 Task: Add Market Corner Vegan Roasted Vegetable Girasoli to the cart.
Action: Mouse moved to (31, 281)
Screenshot: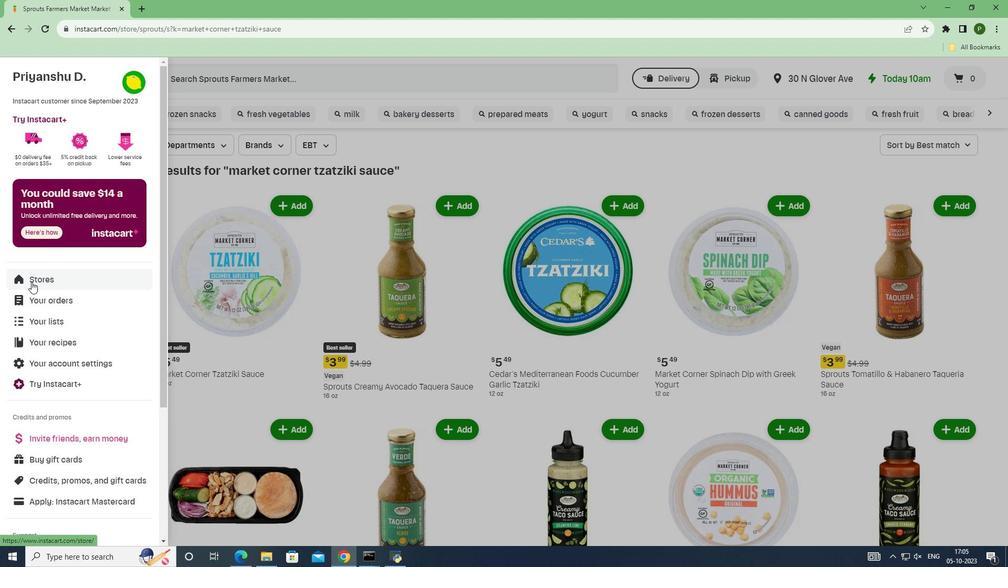 
Action: Mouse pressed left at (31, 281)
Screenshot: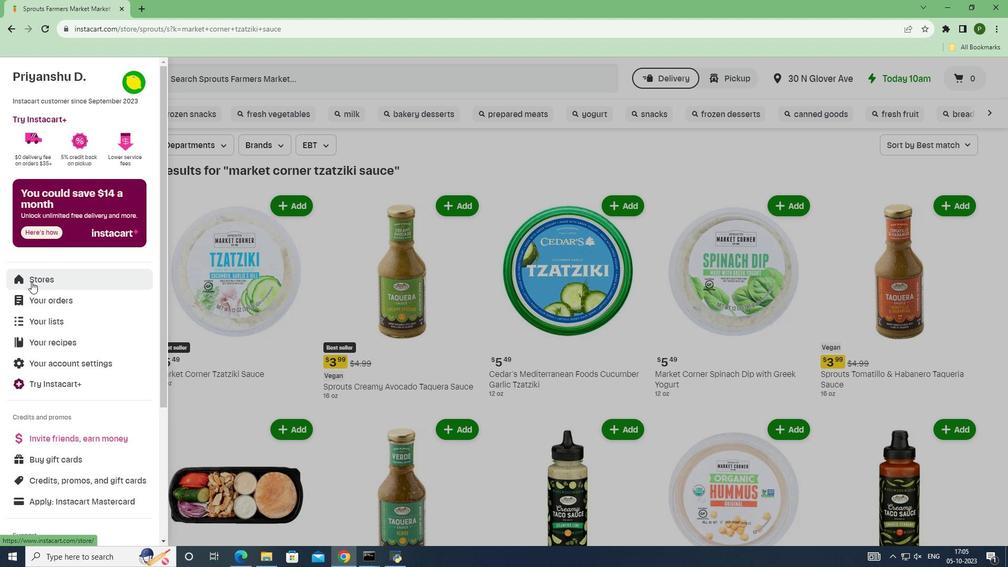 
Action: Mouse moved to (233, 116)
Screenshot: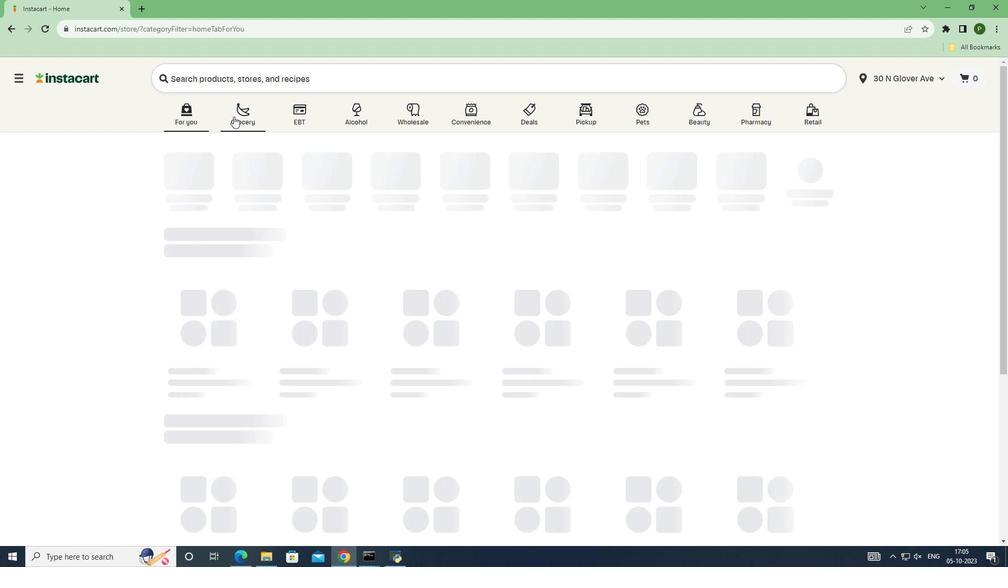 
Action: Mouse pressed left at (233, 116)
Screenshot: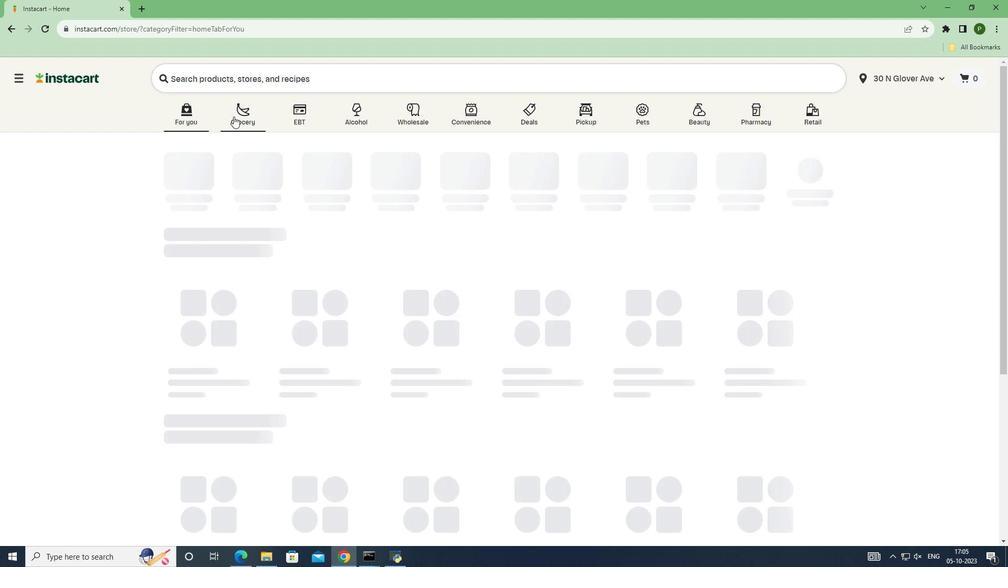 
Action: Mouse moved to (630, 250)
Screenshot: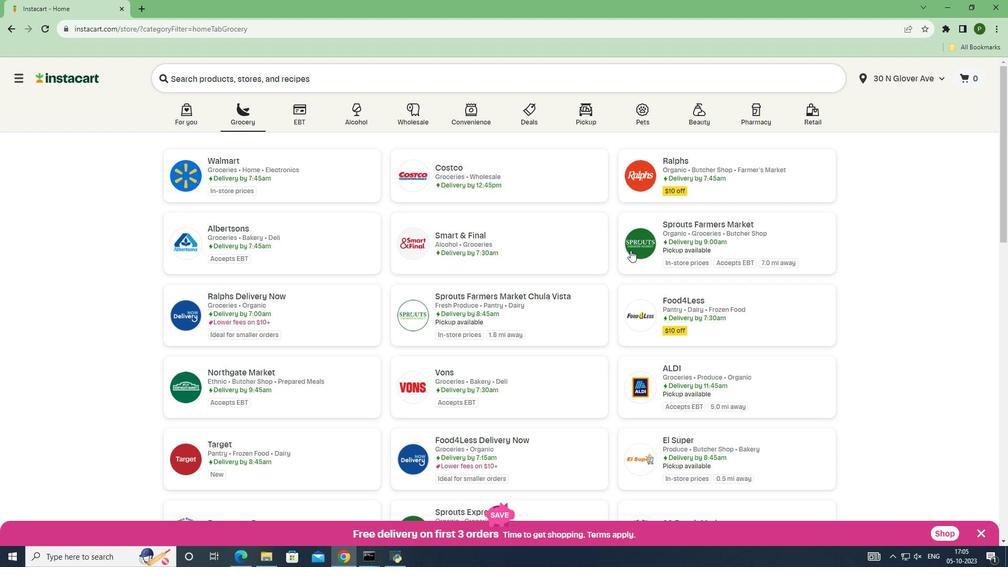 
Action: Mouse pressed left at (630, 250)
Screenshot: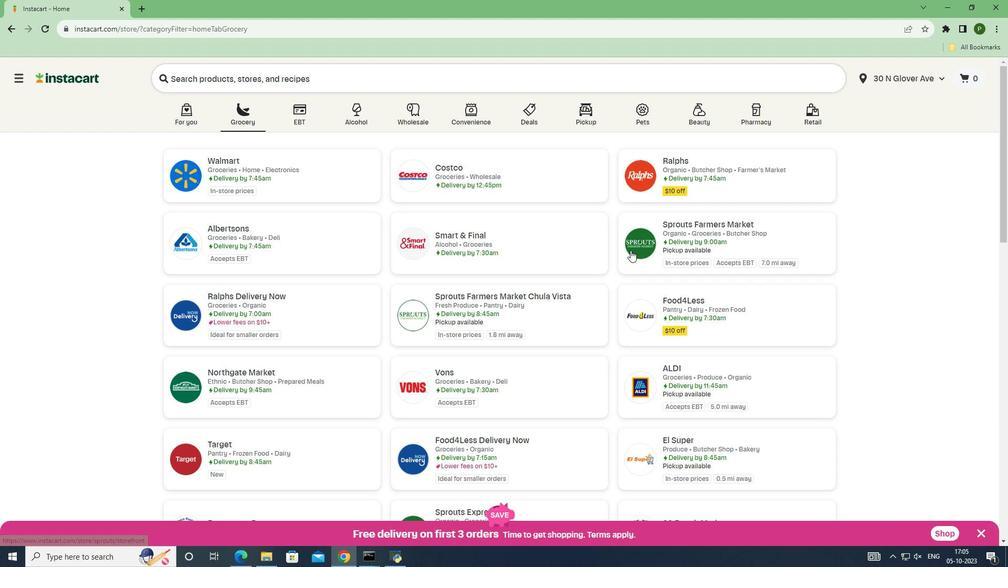 
Action: Mouse moved to (84, 296)
Screenshot: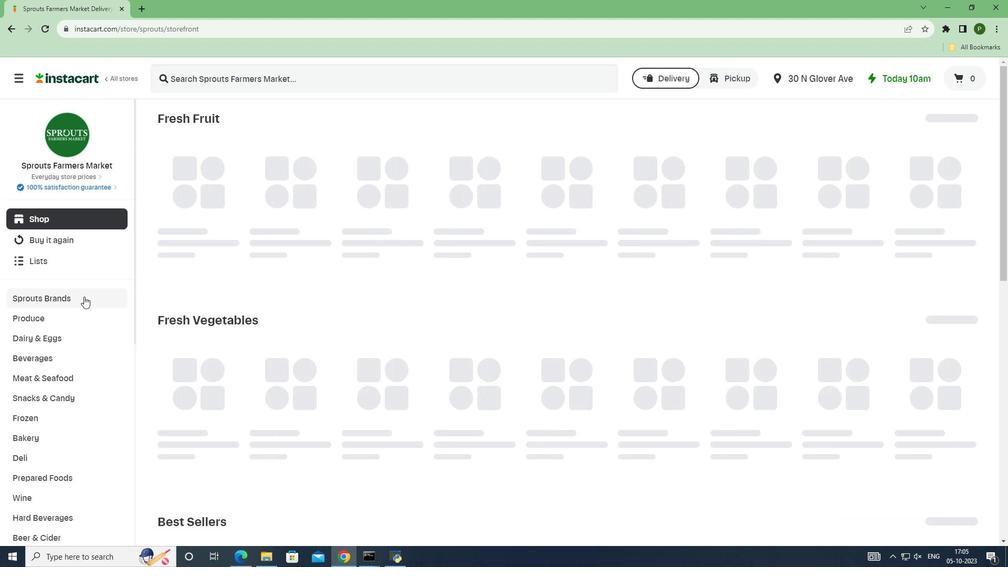 
Action: Mouse pressed left at (84, 296)
Screenshot: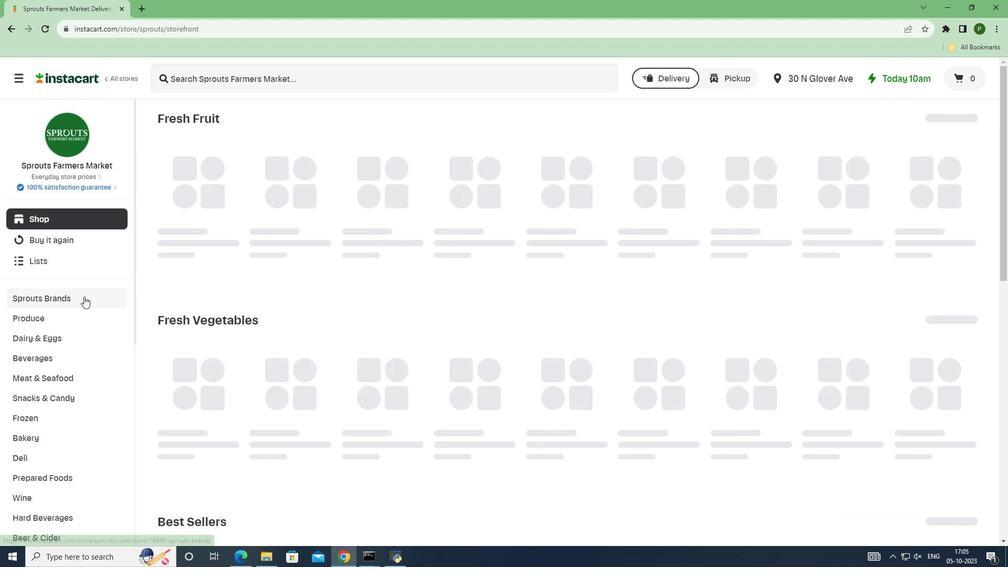 
Action: Mouse moved to (59, 411)
Screenshot: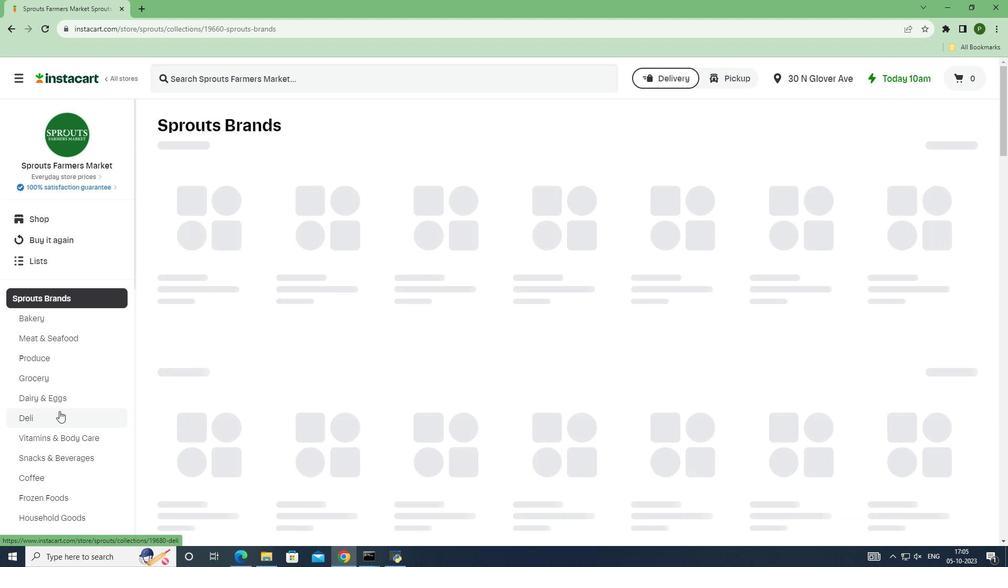 
Action: Mouse pressed left at (59, 411)
Screenshot: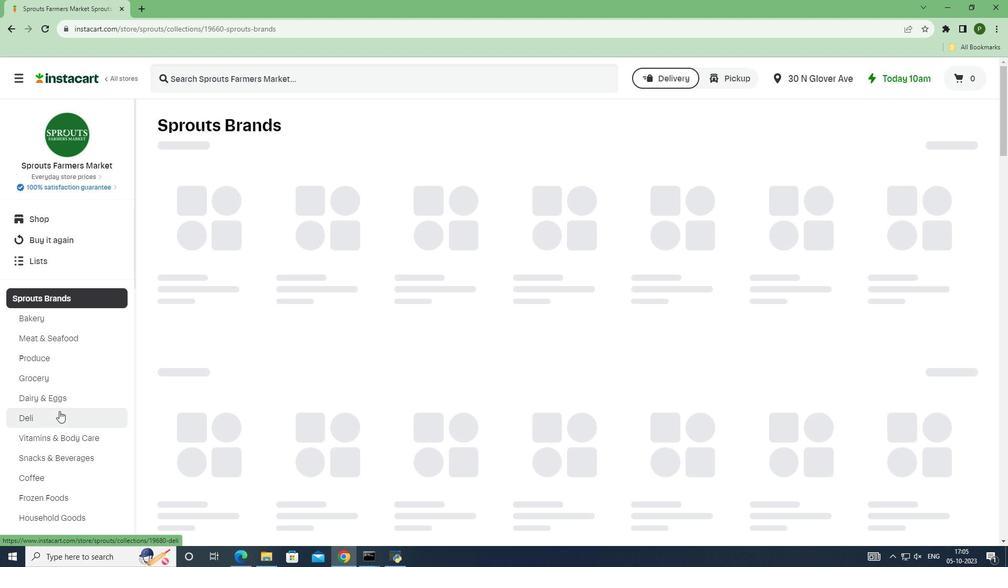 
Action: Mouse moved to (191, 81)
Screenshot: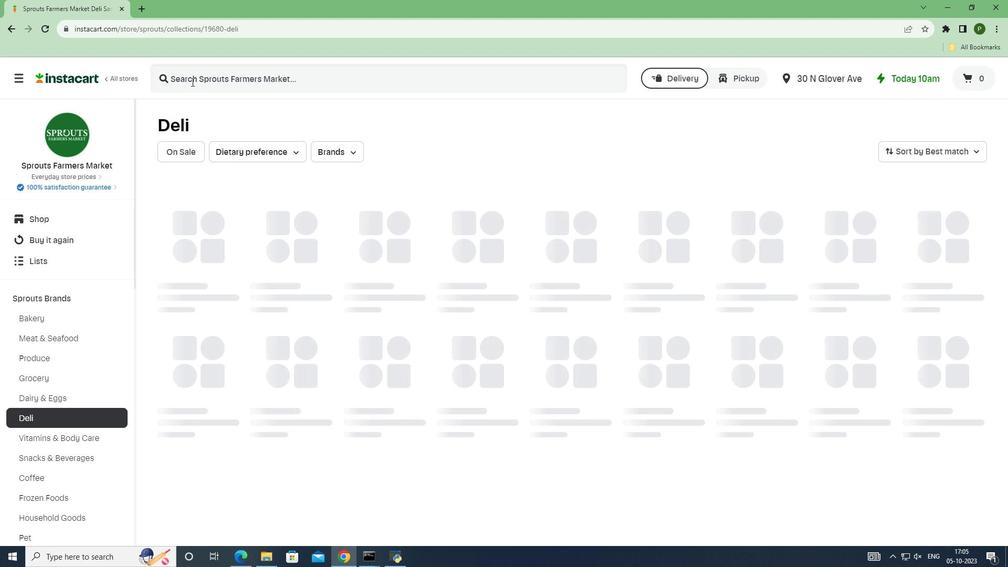 
Action: Mouse pressed left at (191, 81)
Screenshot: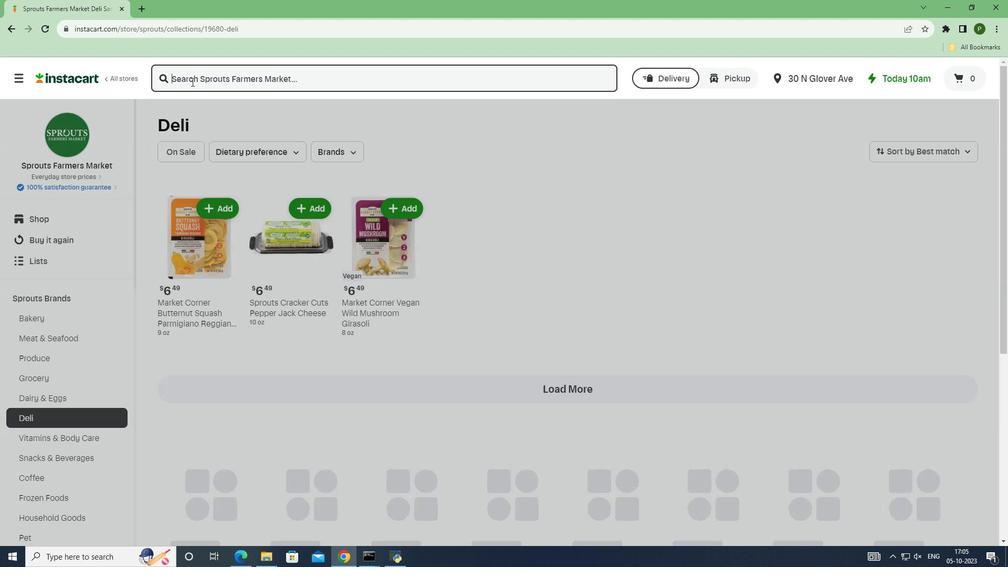
Action: Key pressed <Key.caps_lock>M<Key.caps_lock>arket<Key.space>corner<Key.space>vegan<Key.space>roasted<Key.space>vegetable<Key.space>girasoli<Key.enter>
Screenshot: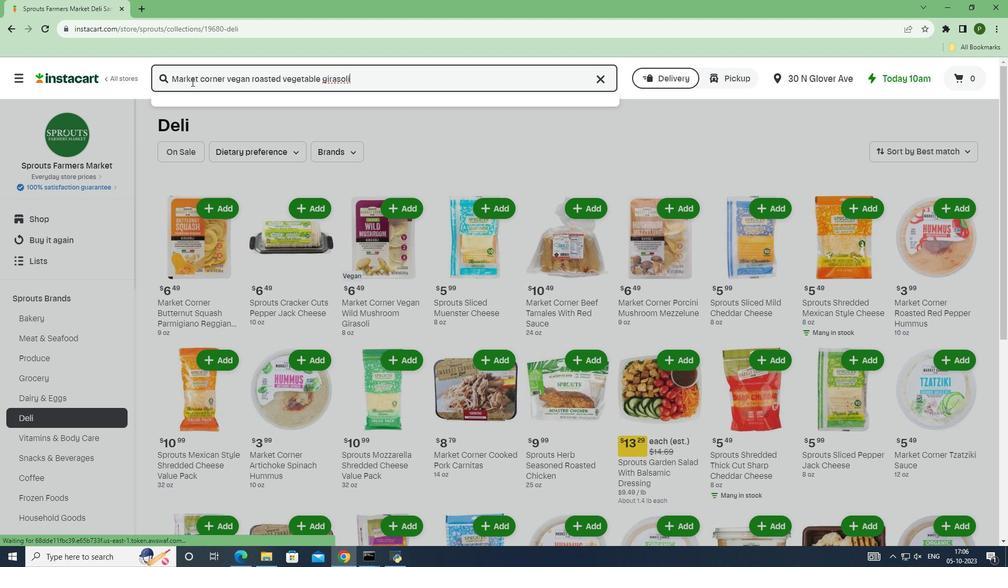 
Action: Mouse moved to (285, 181)
Screenshot: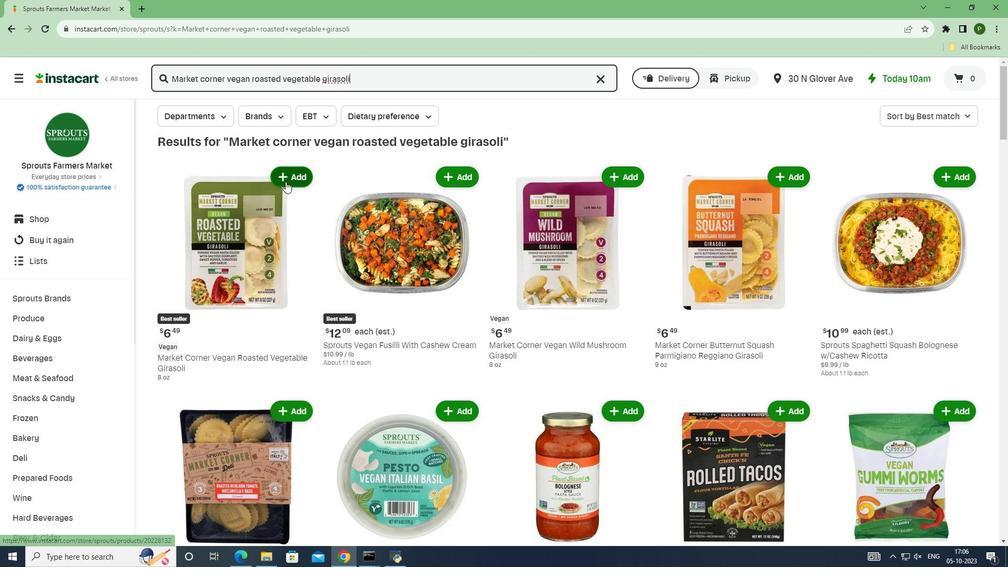 
Action: Mouse pressed left at (285, 181)
Screenshot: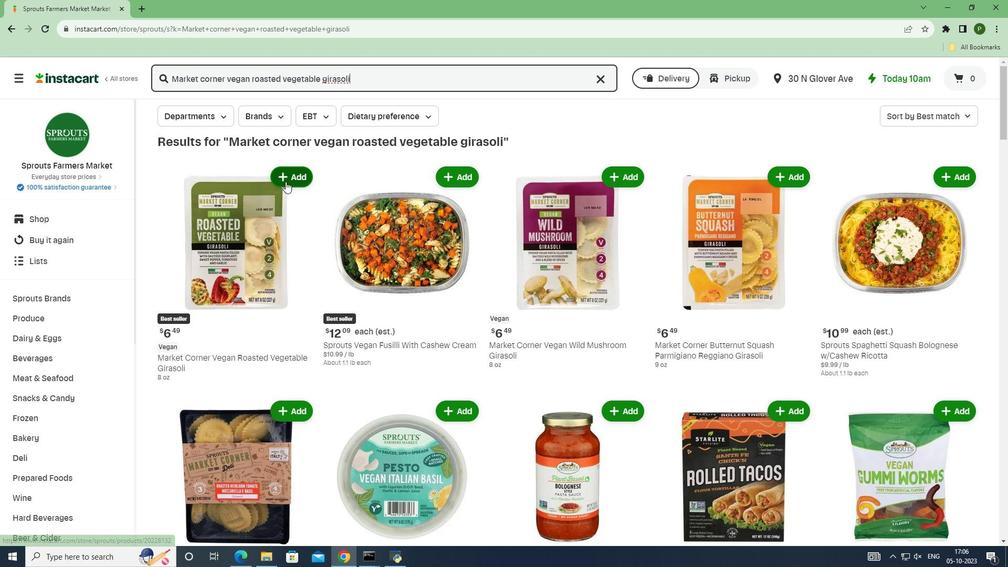 
